 Task: Check the data of "Total text back requests".
Action: Mouse moved to (16, 216)
Screenshot: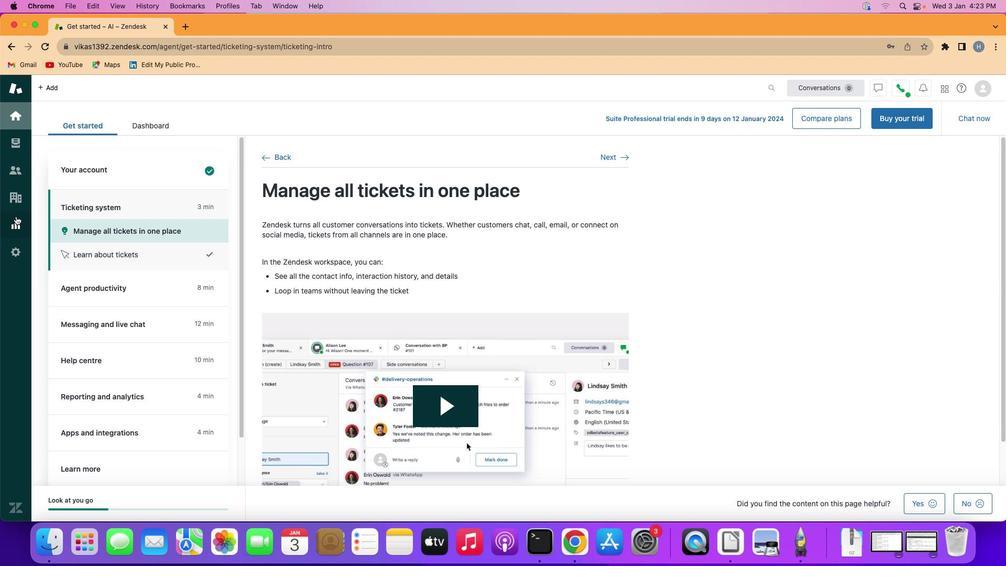 
Action: Mouse pressed left at (16, 216)
Screenshot: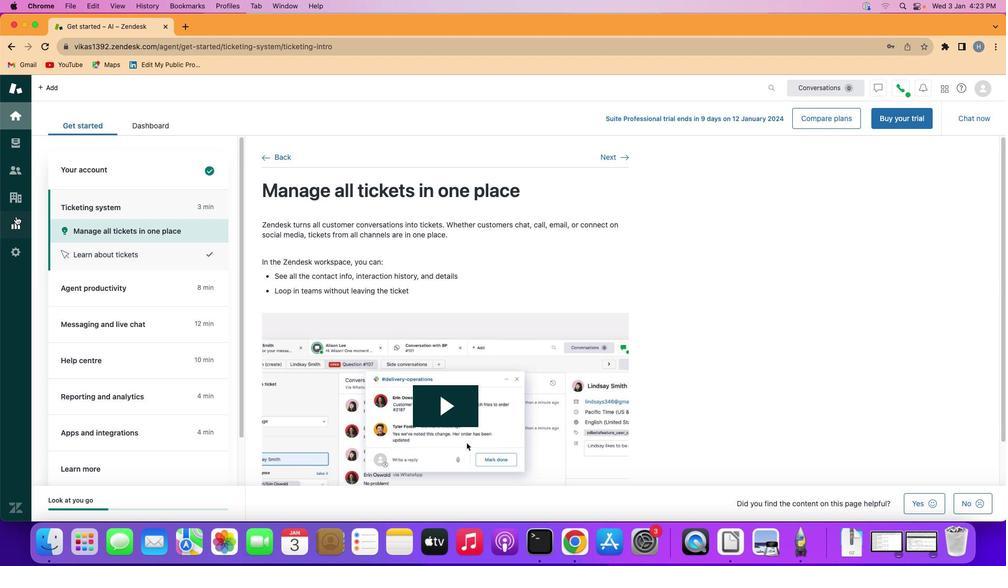 
Action: Mouse moved to (253, 141)
Screenshot: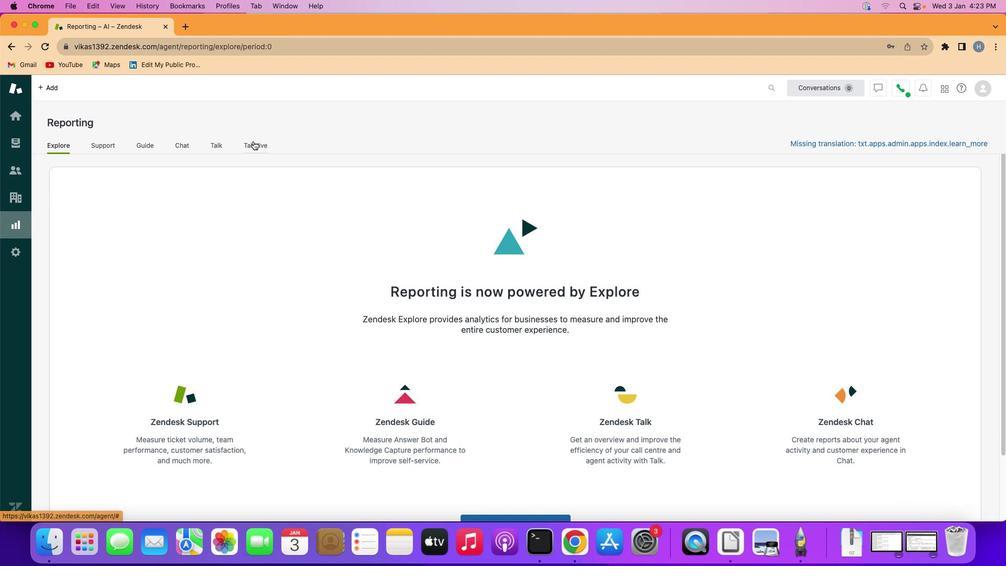 
Action: Mouse pressed left at (253, 141)
Screenshot: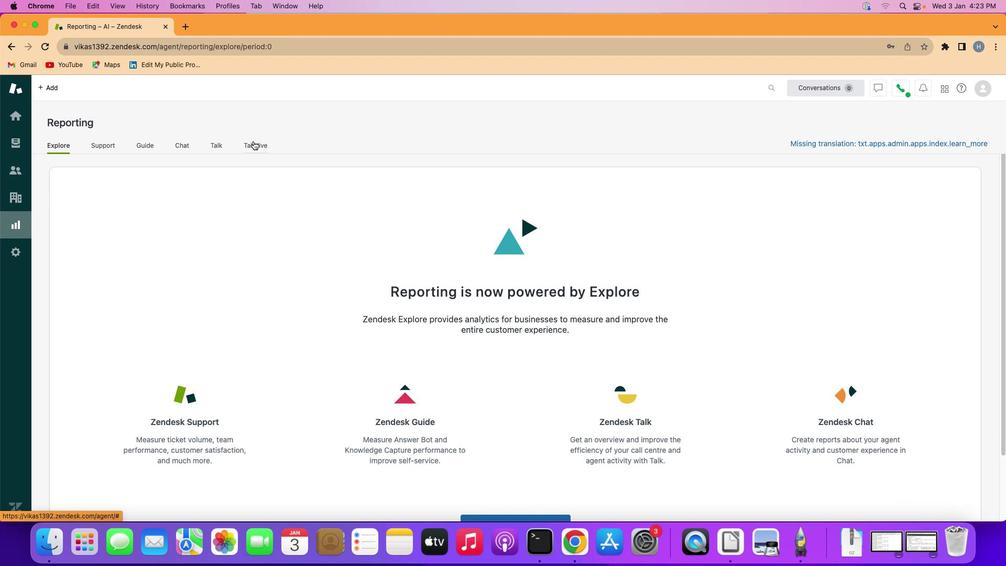 
Action: Mouse moved to (298, 343)
Screenshot: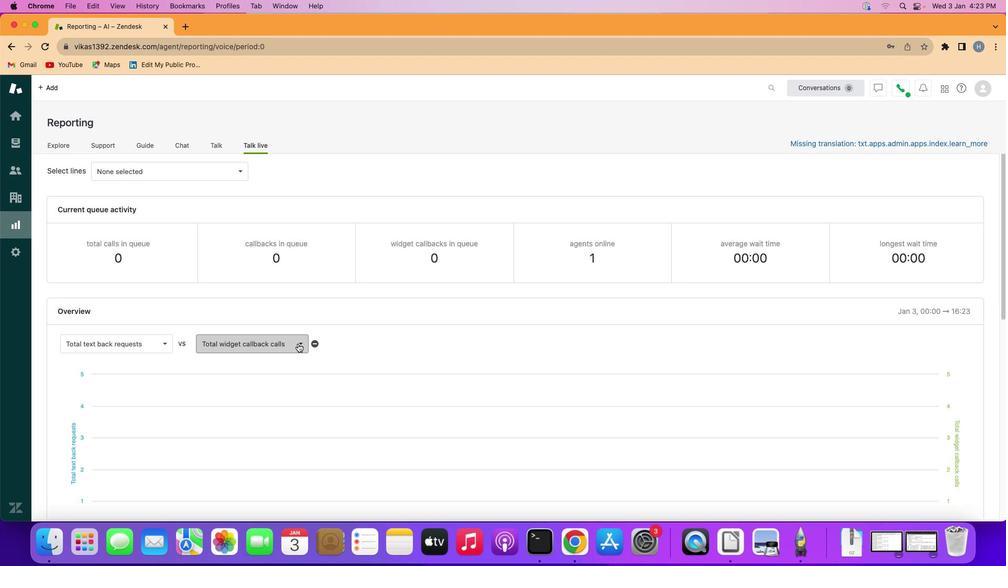 
Action: Mouse pressed left at (298, 343)
Screenshot: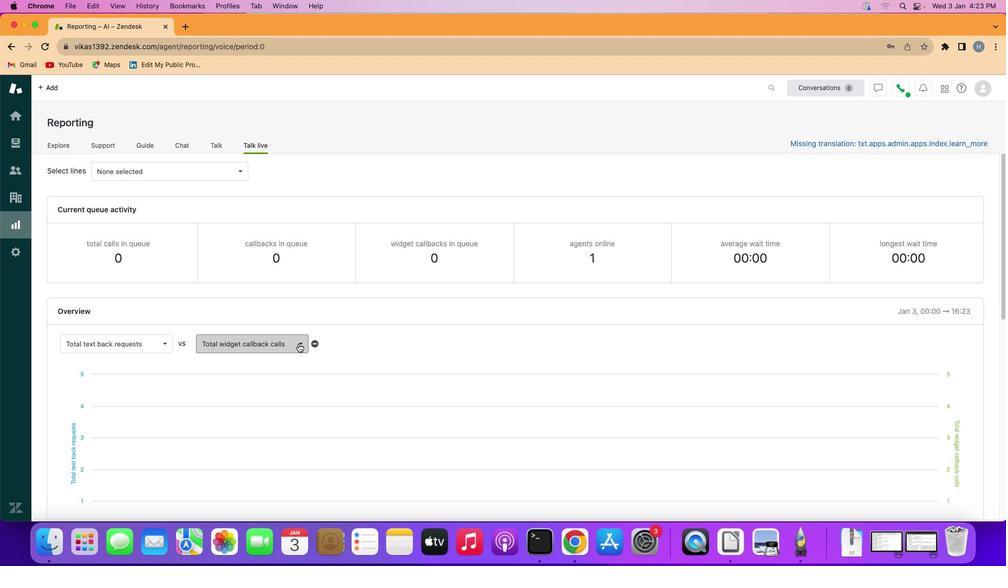
Action: Mouse moved to (282, 461)
Screenshot: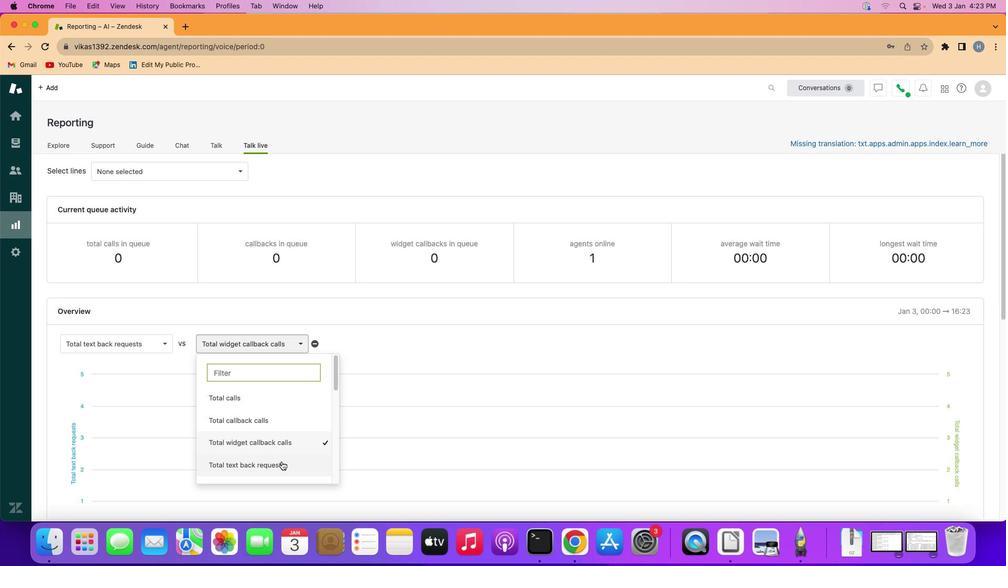 
Action: Mouse pressed left at (282, 461)
Screenshot: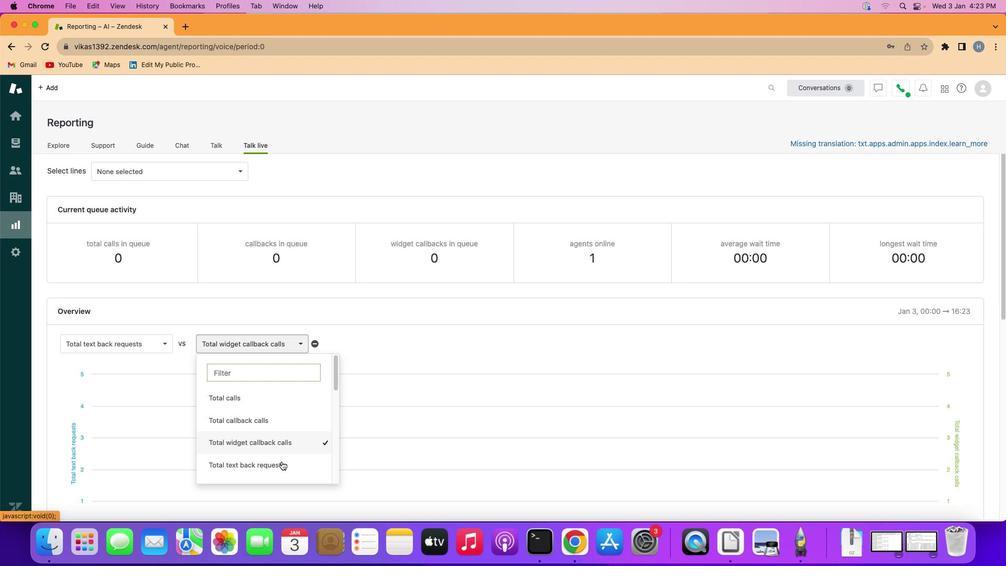 
